 Task: Create Issue Issue0000000299 in Backlog  in Scrum Project Project0000000060 in Jira. Create Issue Issue0000000300 in Backlog  in Scrum Project Project0000000060 in Jira. Change IN PROGRESS as Status of Issue Issue0000000292 in Backlog  in Scrum Project Project0000000059 in Jira. Change IN PROGRESS as Status of Issue Issue0000000294 in Backlog  in Scrum Project Project0000000059 in Jira. Change IN PROGRESS as Status of Issue Issue0000000296 in Backlog  in Scrum Project Project0000000060 in Jira
Action: Mouse moved to (100, 236)
Screenshot: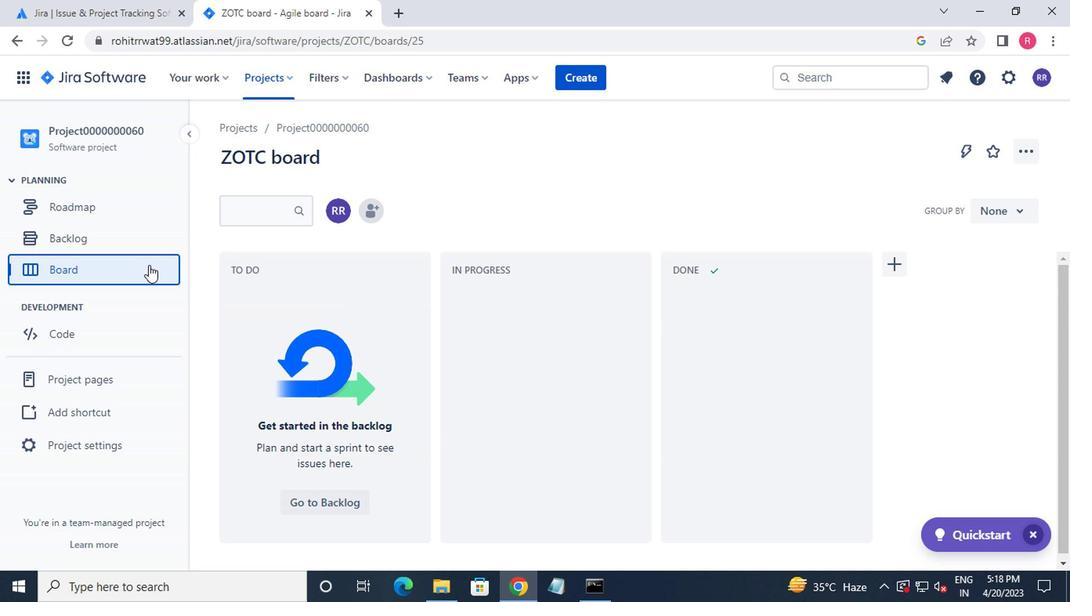 
Action: Mouse pressed left at (100, 236)
Screenshot: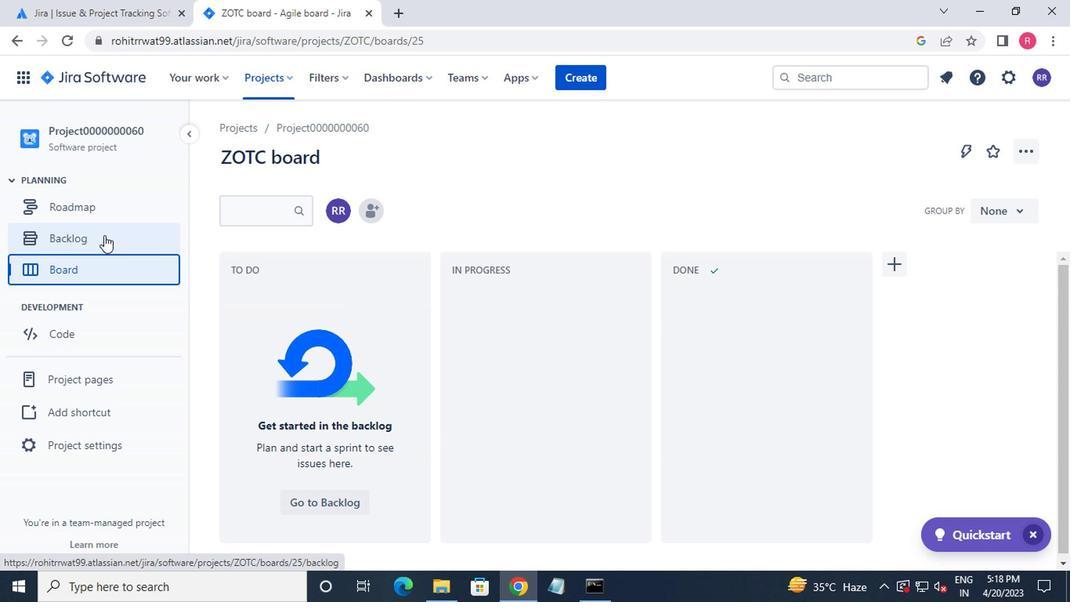 
Action: Mouse moved to (361, 403)
Screenshot: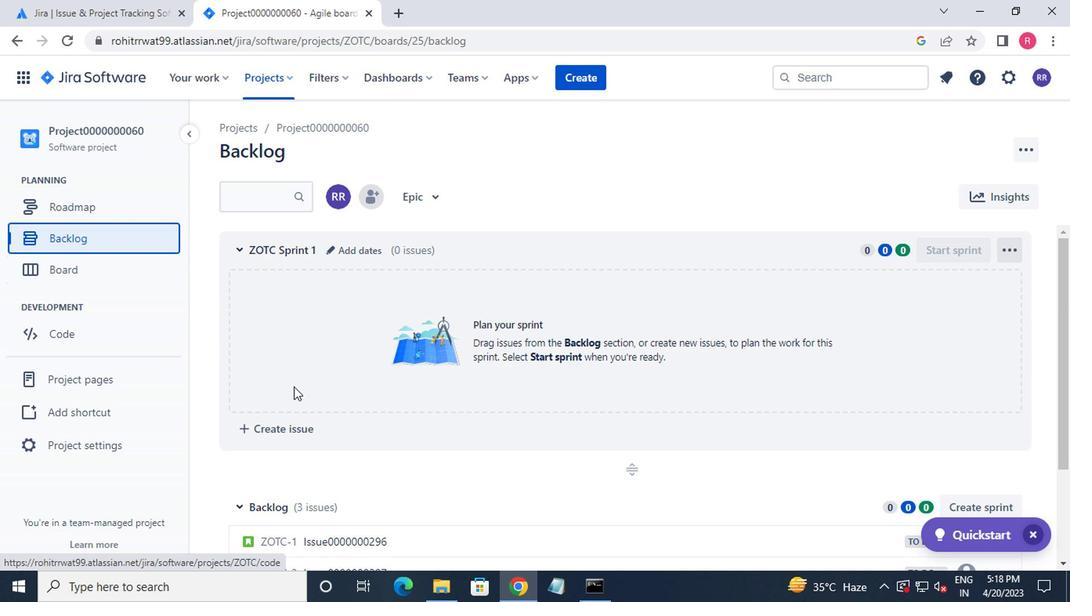 
Action: Mouse scrolled (361, 402) with delta (0, -1)
Screenshot: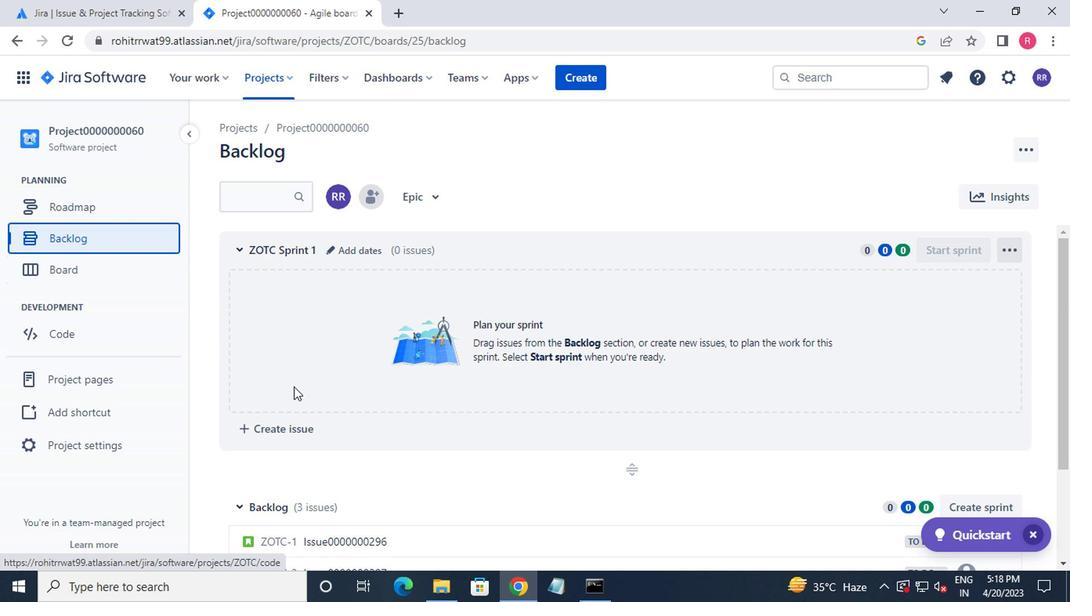 
Action: Mouse scrolled (361, 402) with delta (0, -1)
Screenshot: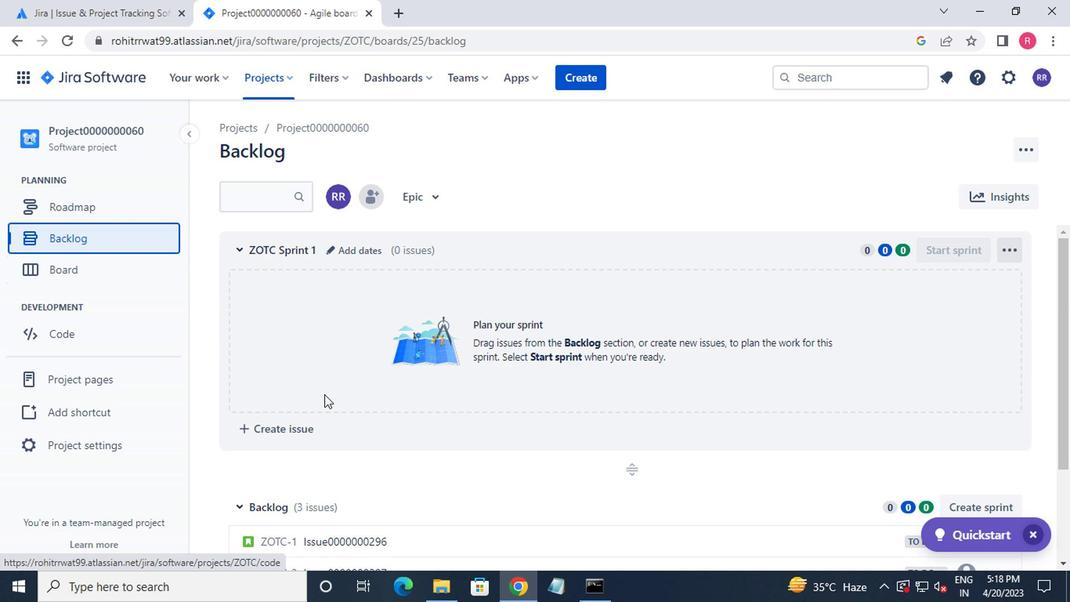 
Action: Mouse scrolled (361, 402) with delta (0, -1)
Screenshot: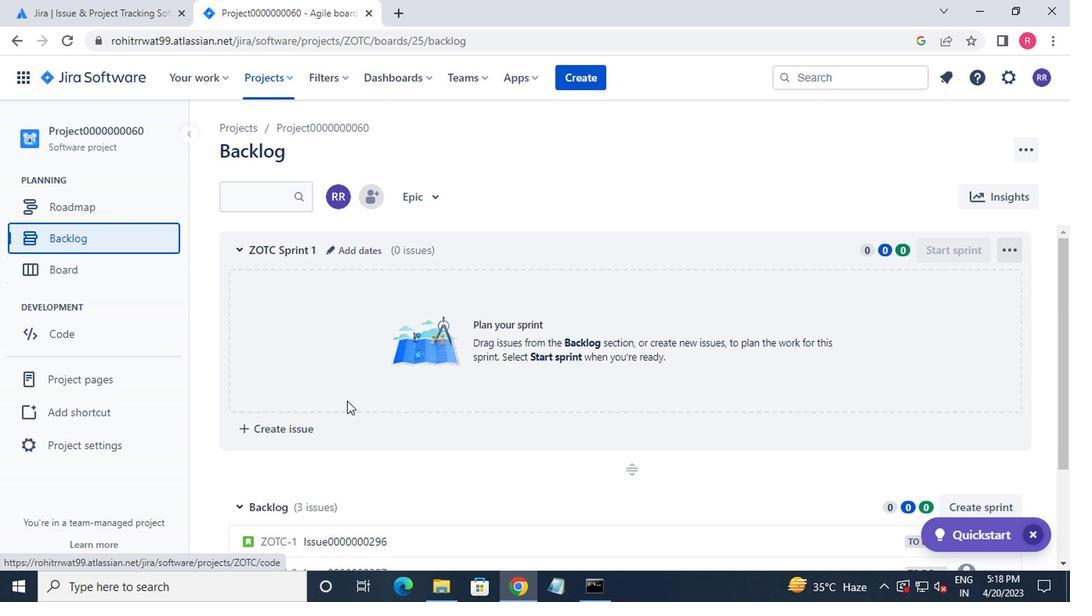 
Action: Mouse moved to (362, 403)
Screenshot: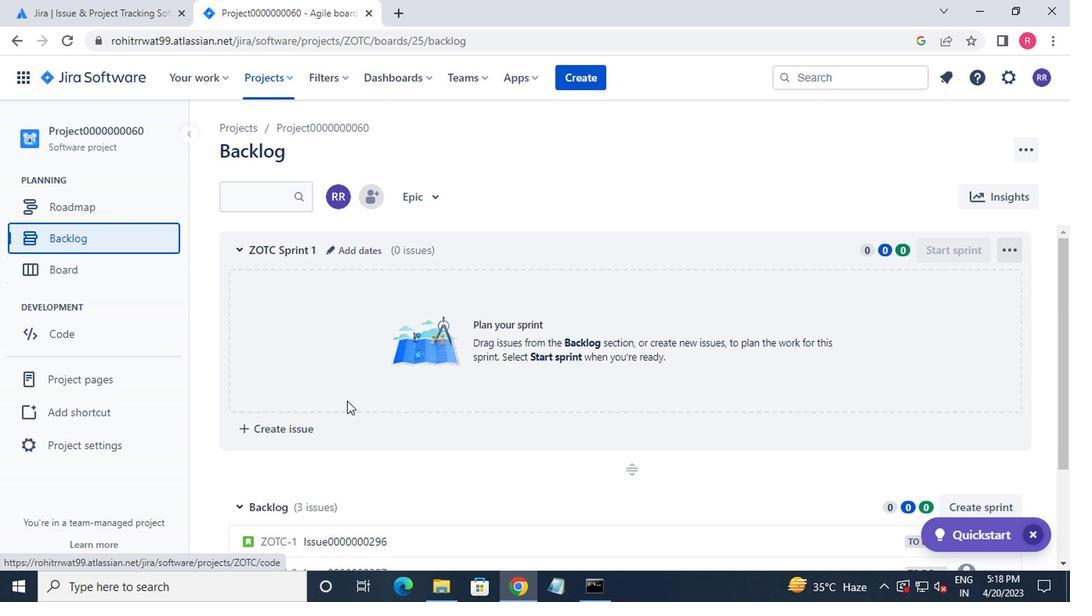 
Action: Mouse scrolled (362, 402) with delta (0, -1)
Screenshot: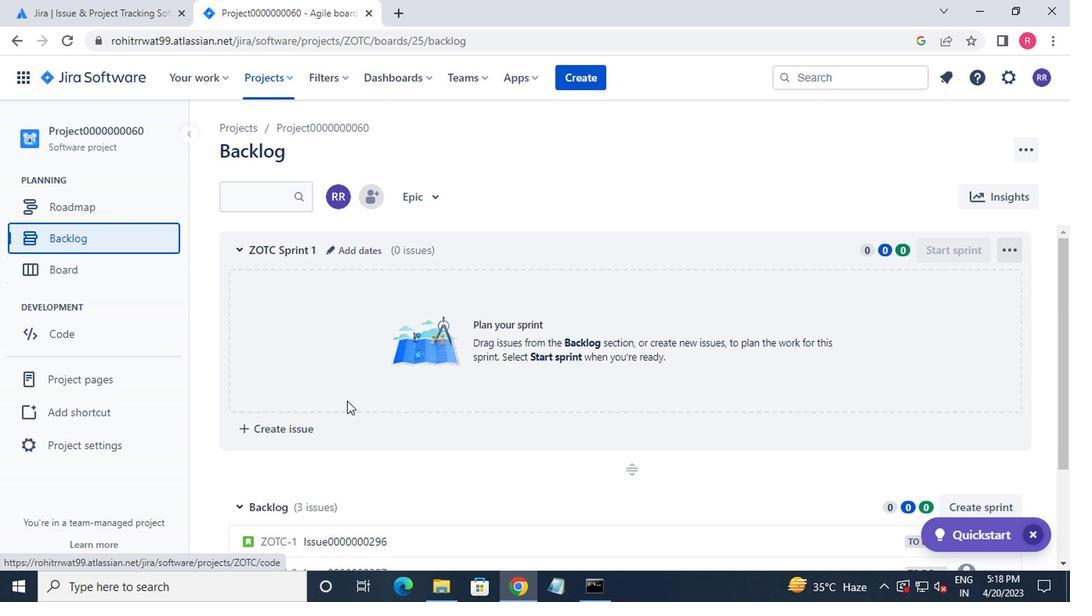 
Action: Mouse moved to (364, 403)
Screenshot: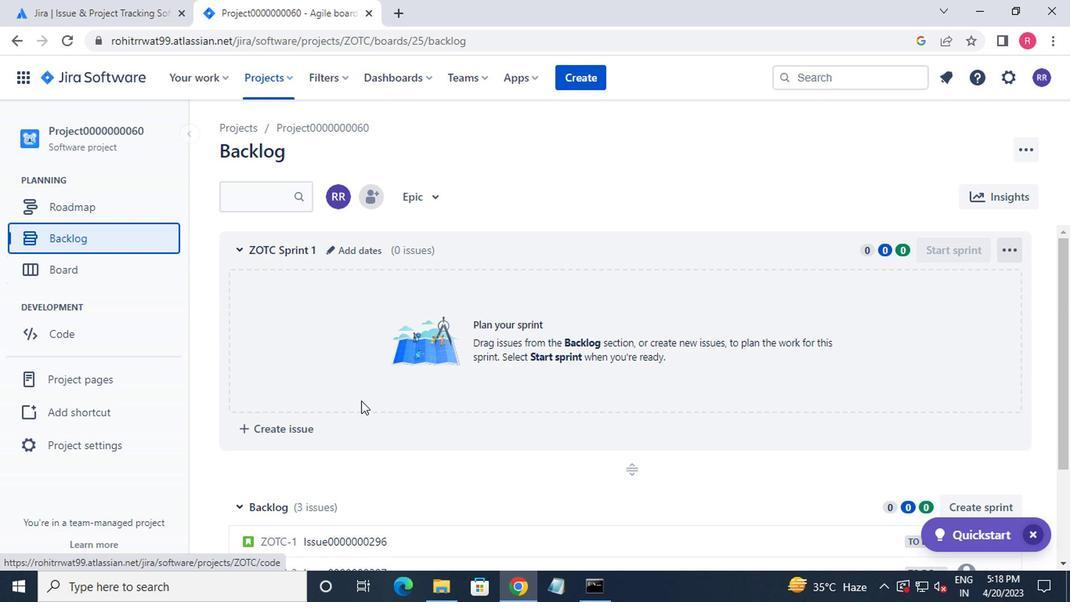 
Action: Mouse scrolled (364, 402) with delta (0, -1)
Screenshot: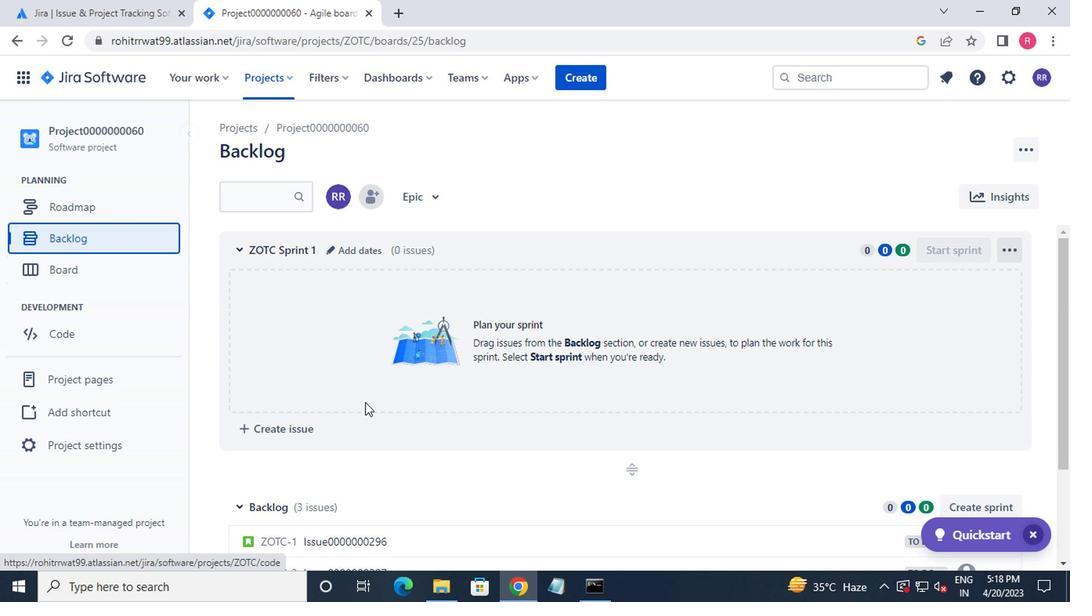 
Action: Mouse moved to (313, 497)
Screenshot: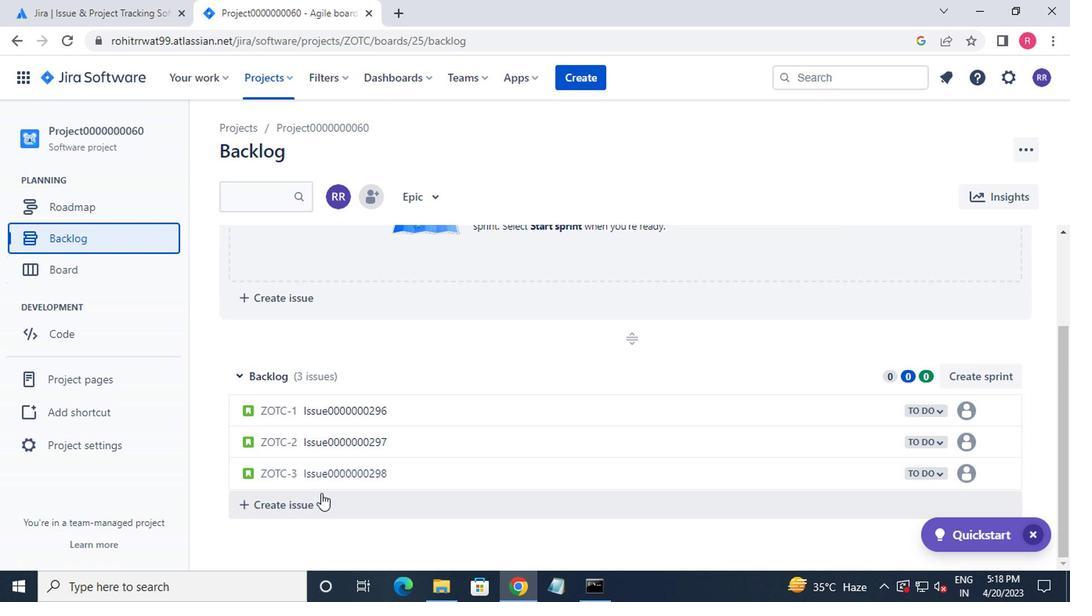 
Action: Mouse pressed left at (313, 497)
Screenshot: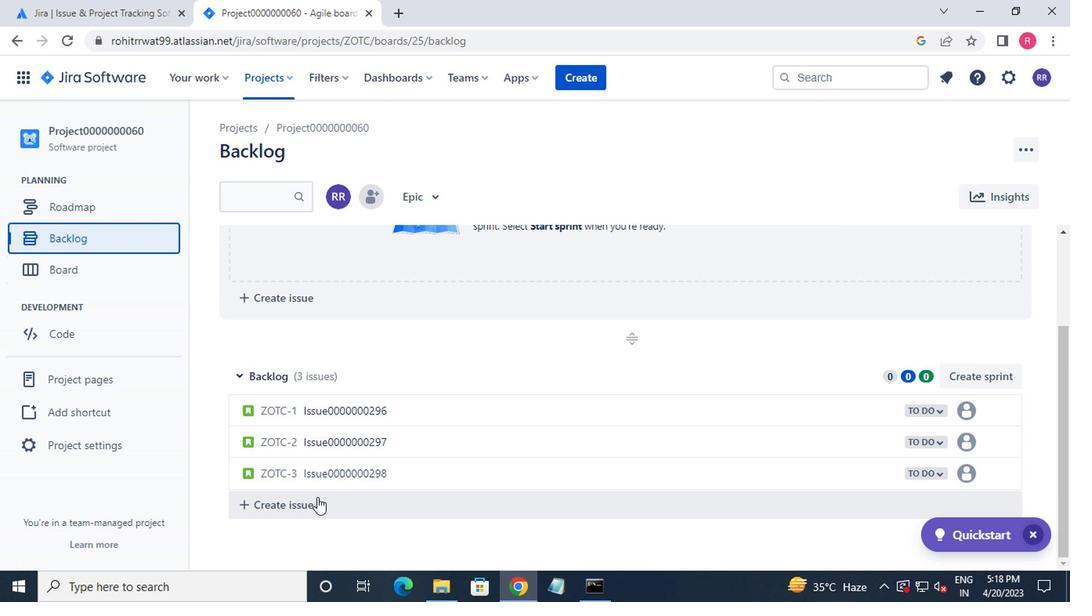 
Action: Key pressed <Key.shift_r>Issue0000000299<Key.enter><Key.shift_r>Issue0000000300<Key.enter>
Screenshot: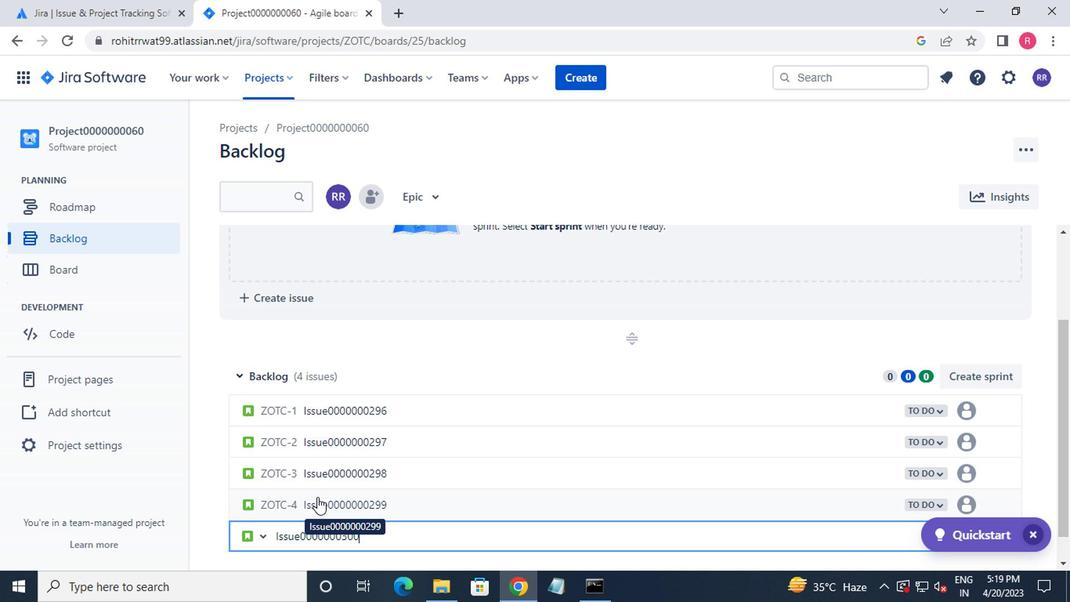
Action: Mouse moved to (277, 74)
Screenshot: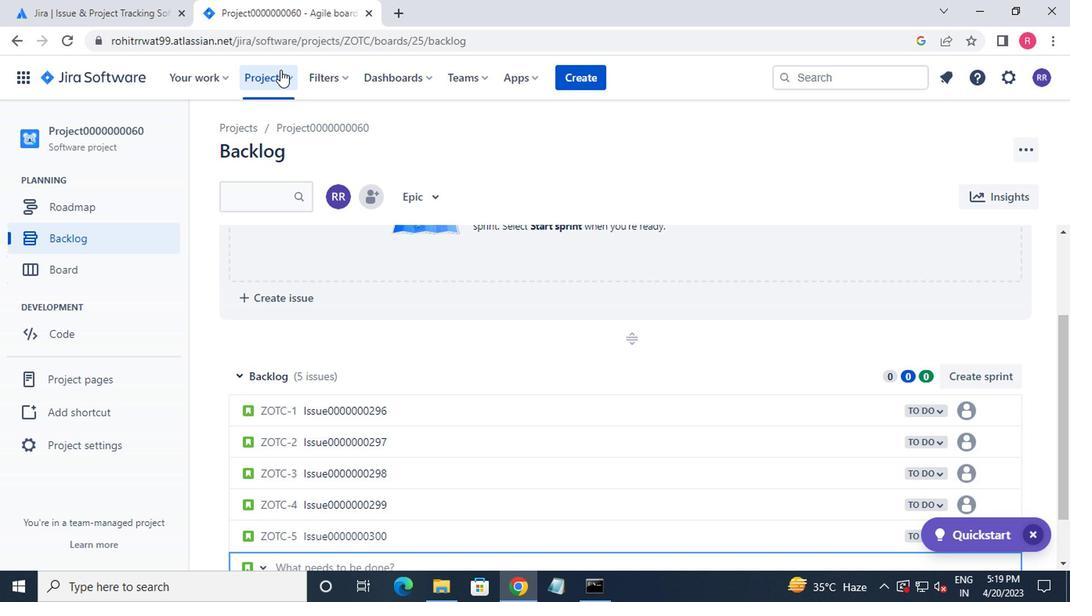 
Action: Mouse pressed left at (277, 74)
Screenshot: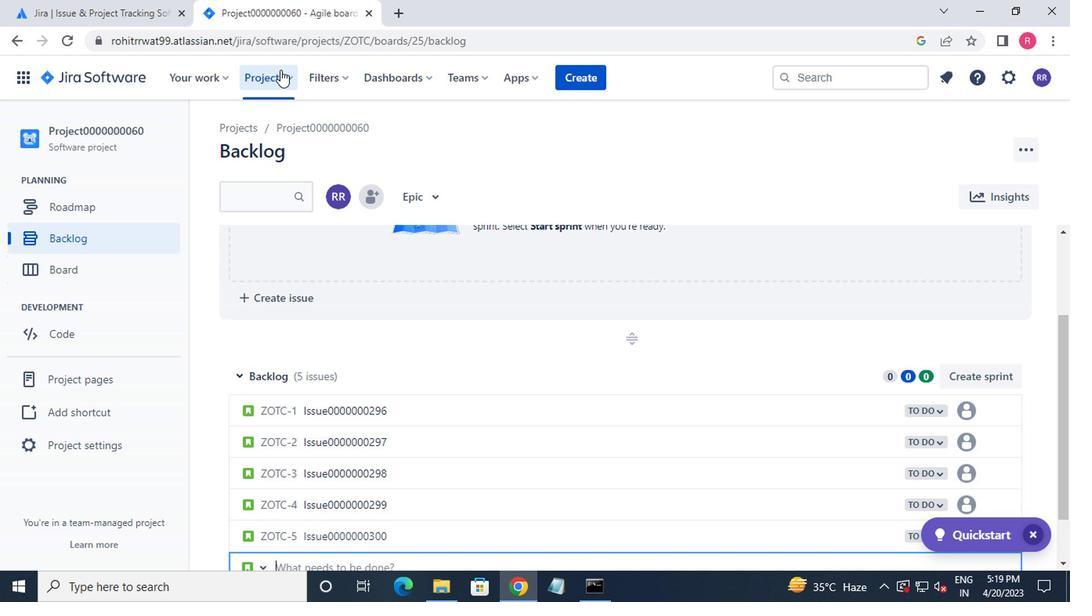 
Action: Mouse moved to (323, 180)
Screenshot: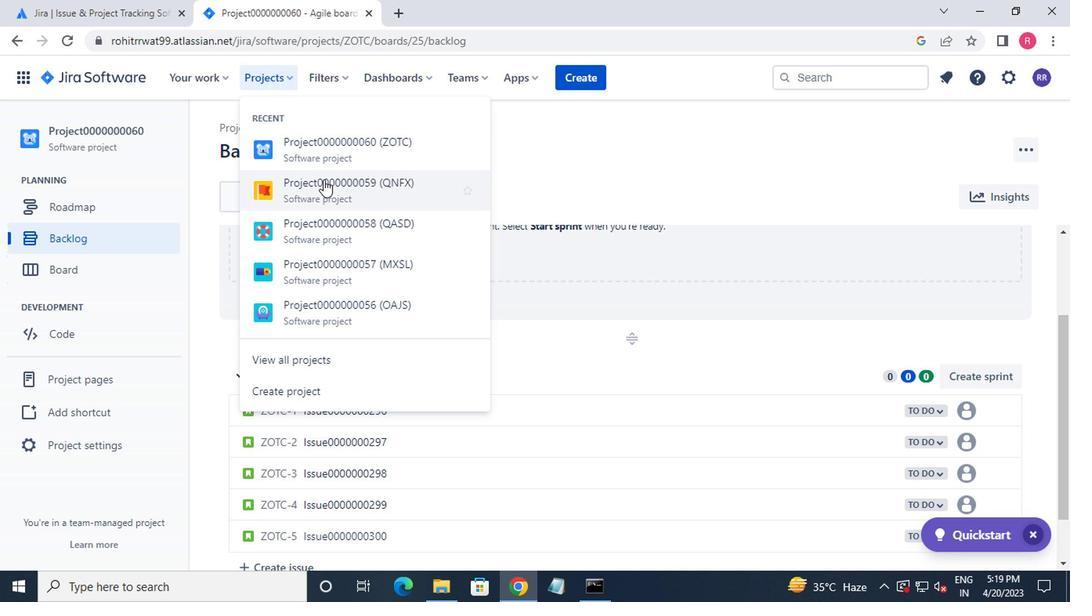 
Action: Mouse pressed left at (323, 180)
Screenshot: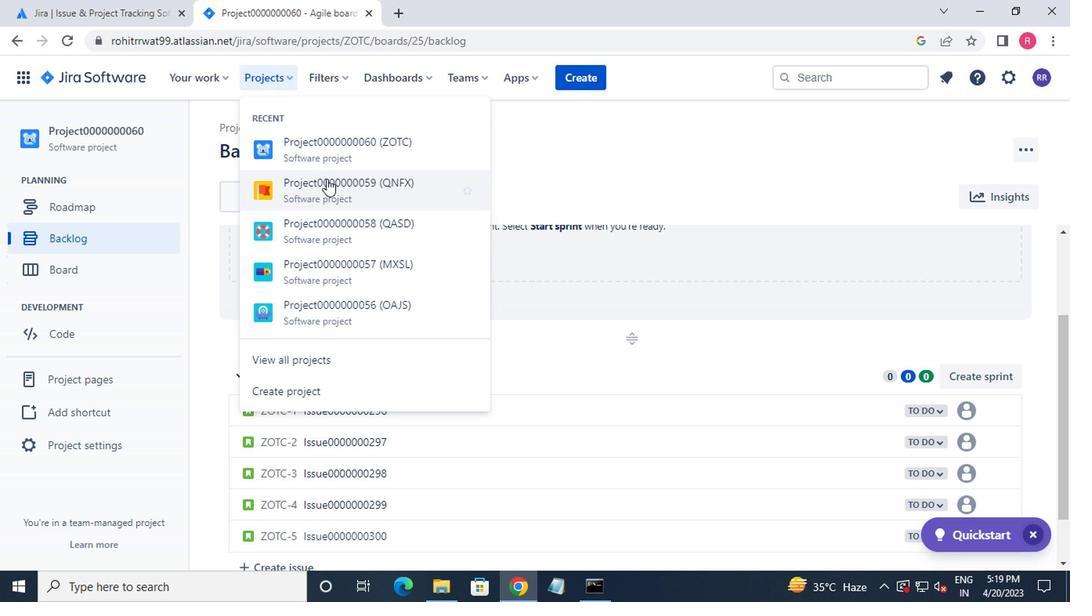 
Action: Mouse moved to (114, 238)
Screenshot: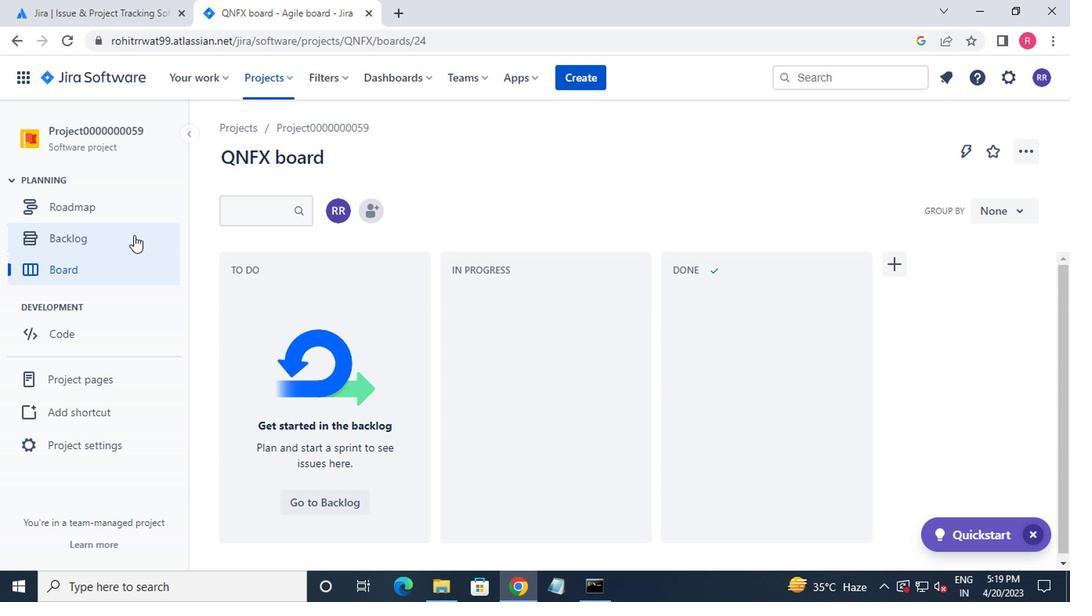 
Action: Mouse pressed left at (114, 238)
Screenshot: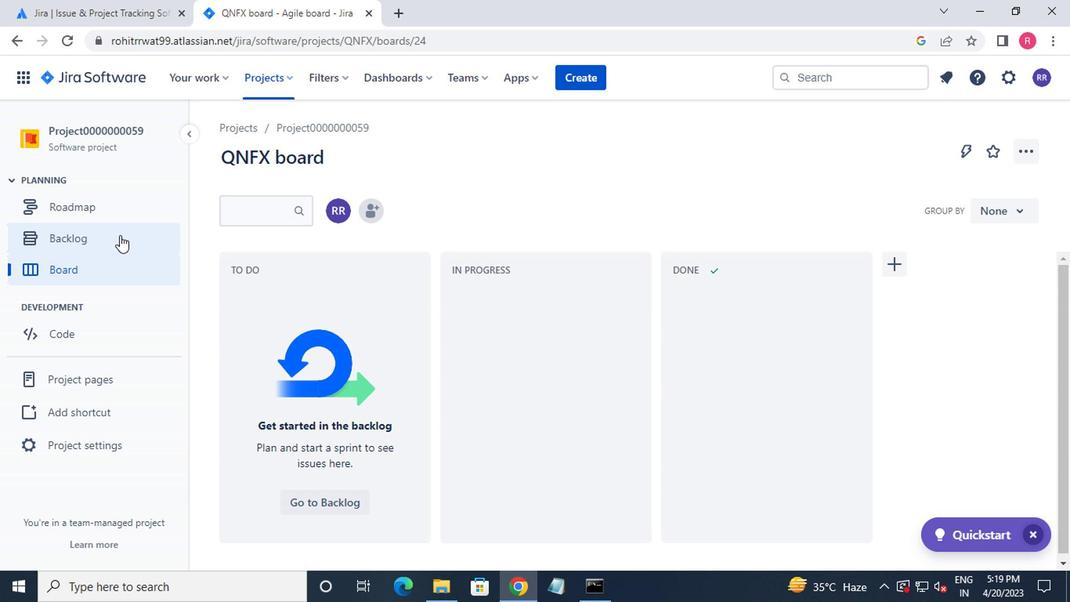 
Action: Mouse moved to (404, 324)
Screenshot: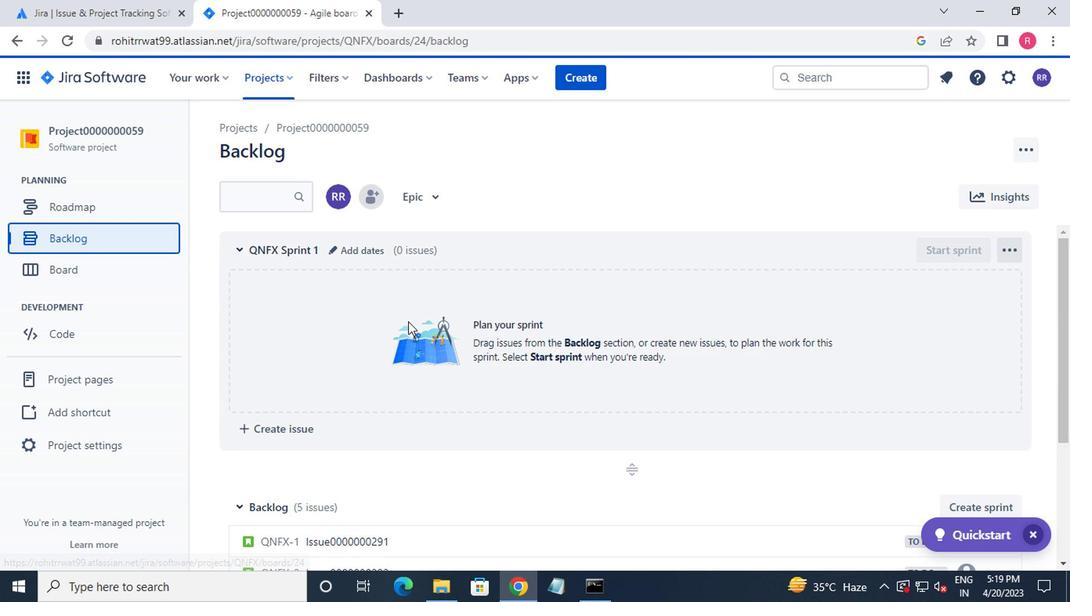 
Action: Mouse scrolled (404, 323) with delta (0, 0)
Screenshot: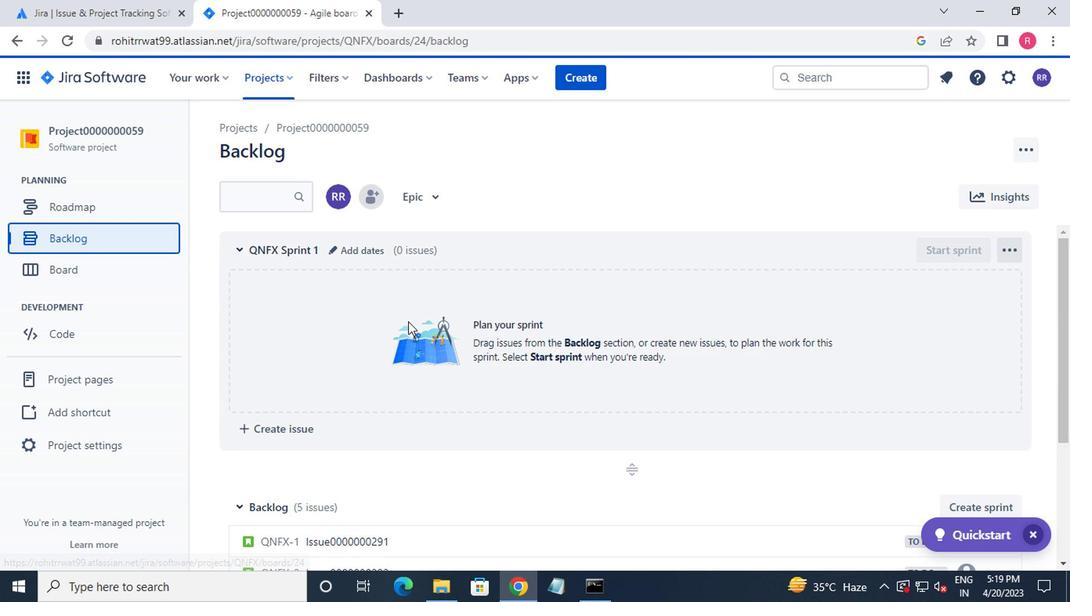 
Action: Mouse moved to (405, 325)
Screenshot: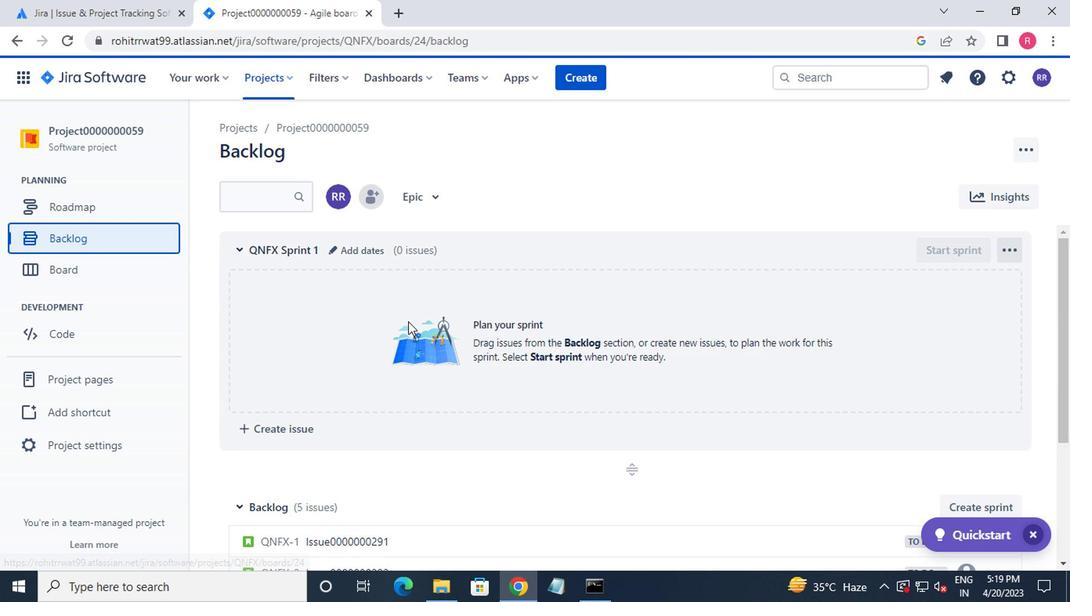 
Action: Mouse scrolled (405, 324) with delta (0, -1)
Screenshot: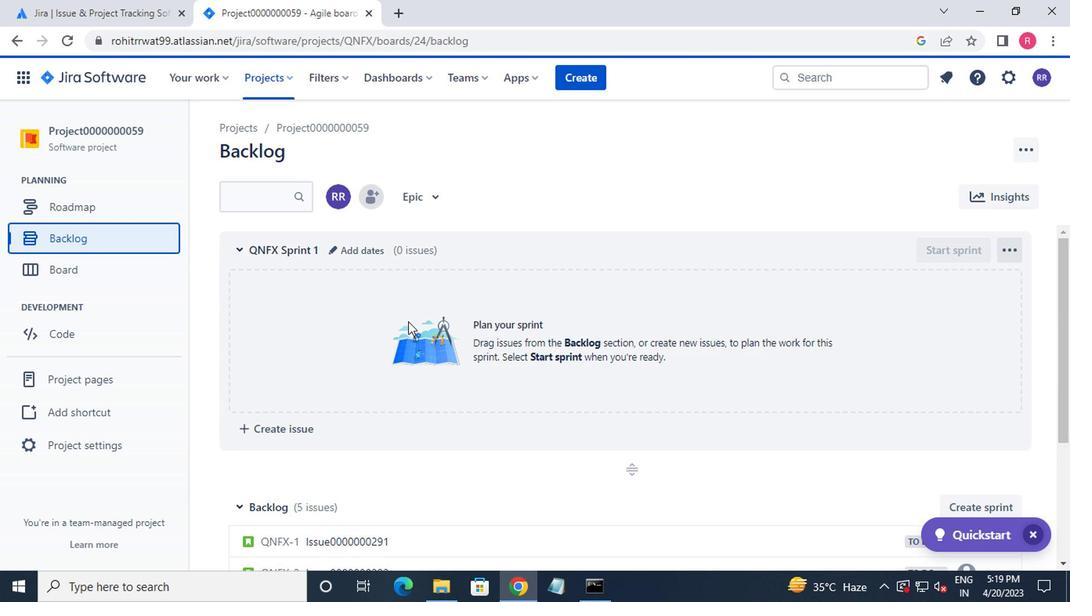 
Action: Mouse scrolled (405, 324) with delta (0, -1)
Screenshot: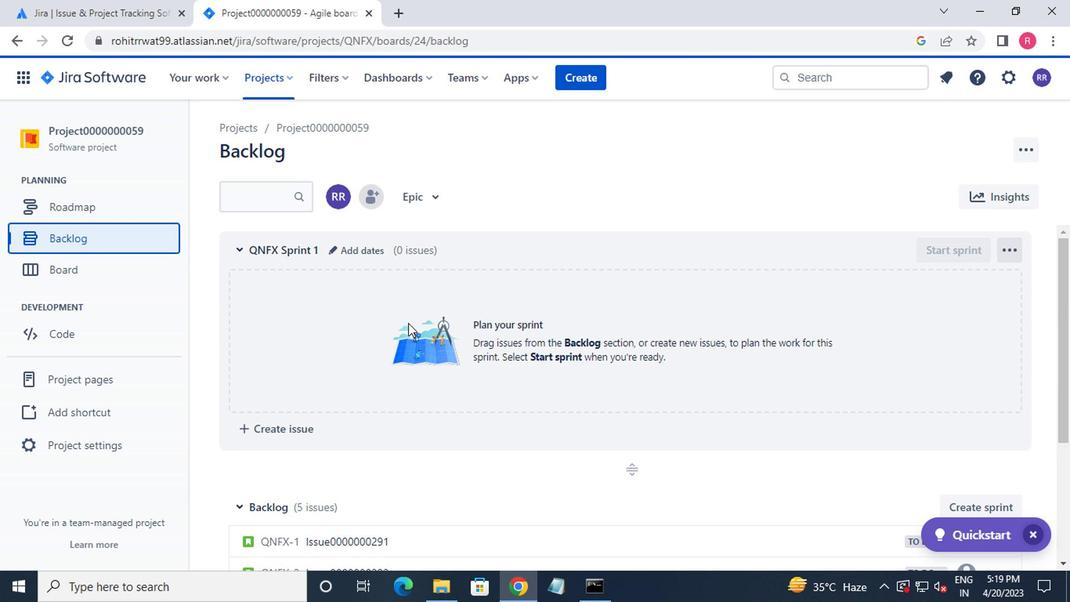 
Action: Mouse moved to (406, 326)
Screenshot: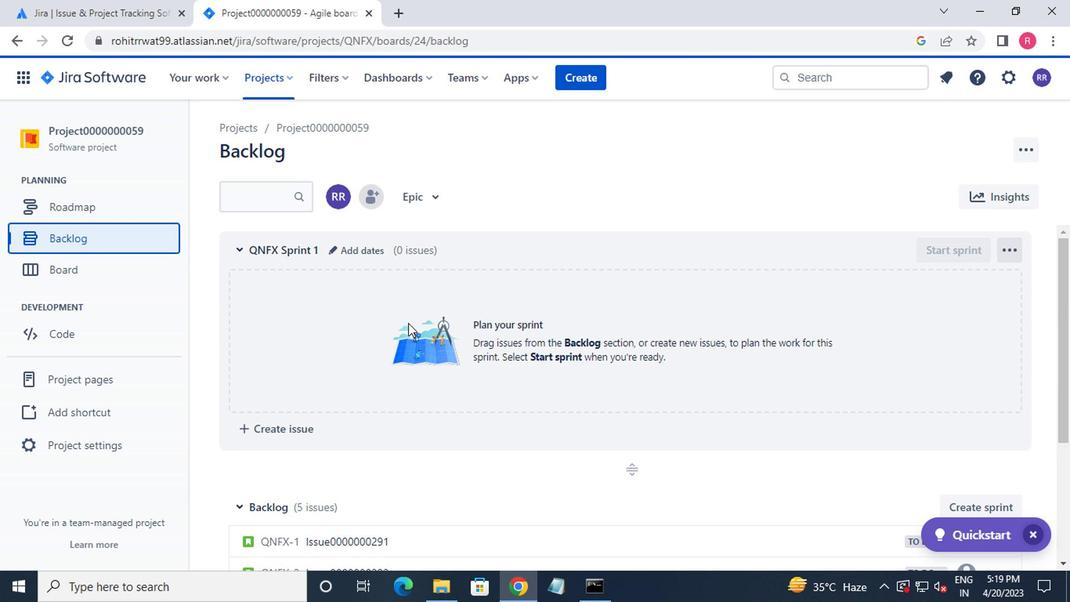 
Action: Mouse scrolled (406, 325) with delta (0, -1)
Screenshot: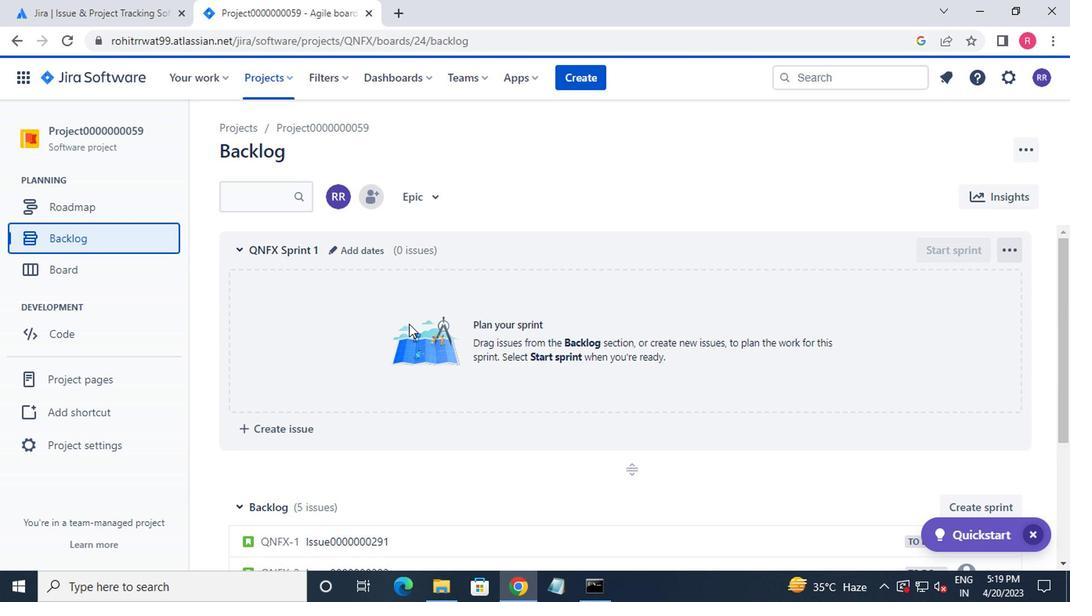 
Action: Mouse moved to (922, 383)
Screenshot: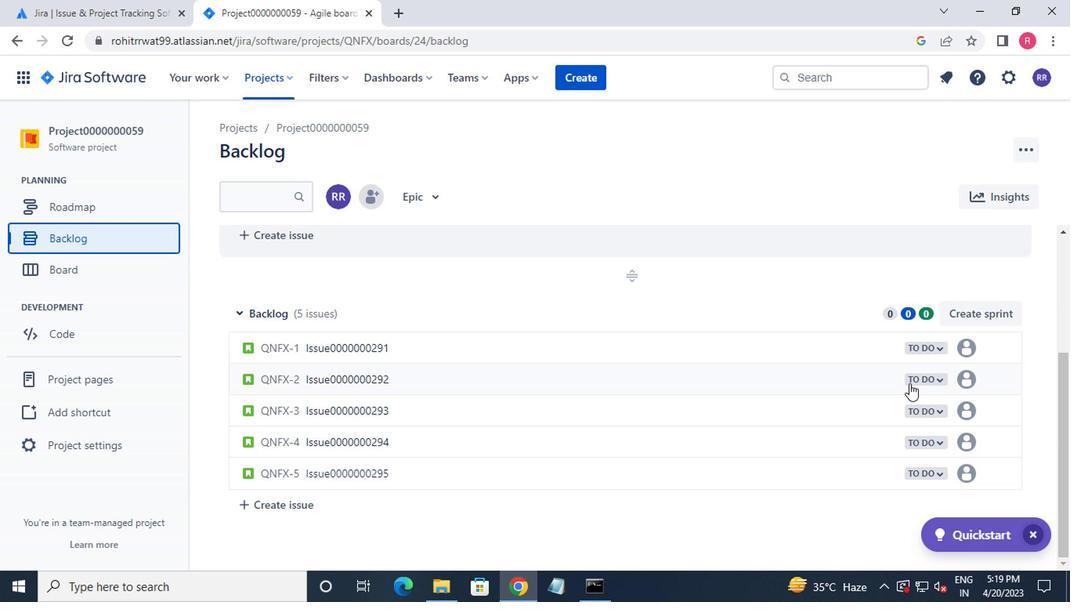 
Action: Mouse pressed left at (922, 383)
Screenshot: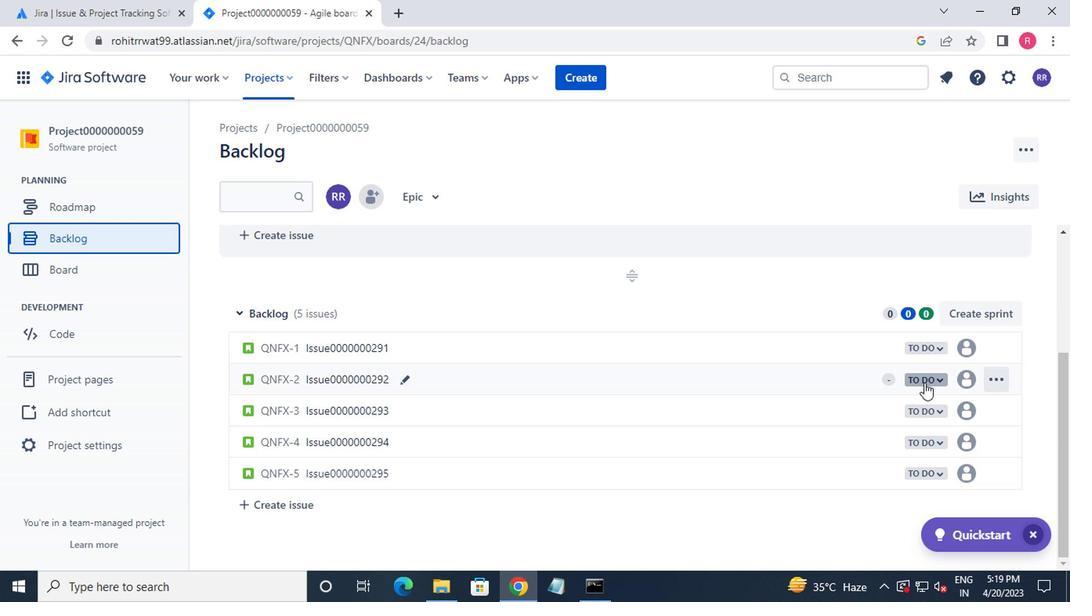 
Action: Mouse moved to (891, 413)
Screenshot: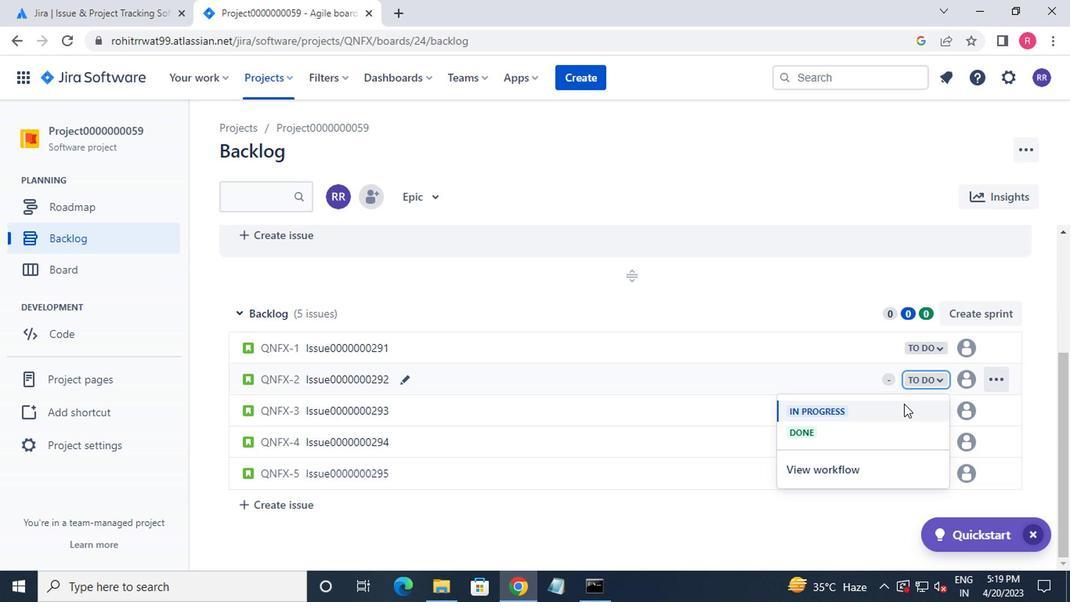 
Action: Mouse pressed left at (891, 413)
Screenshot: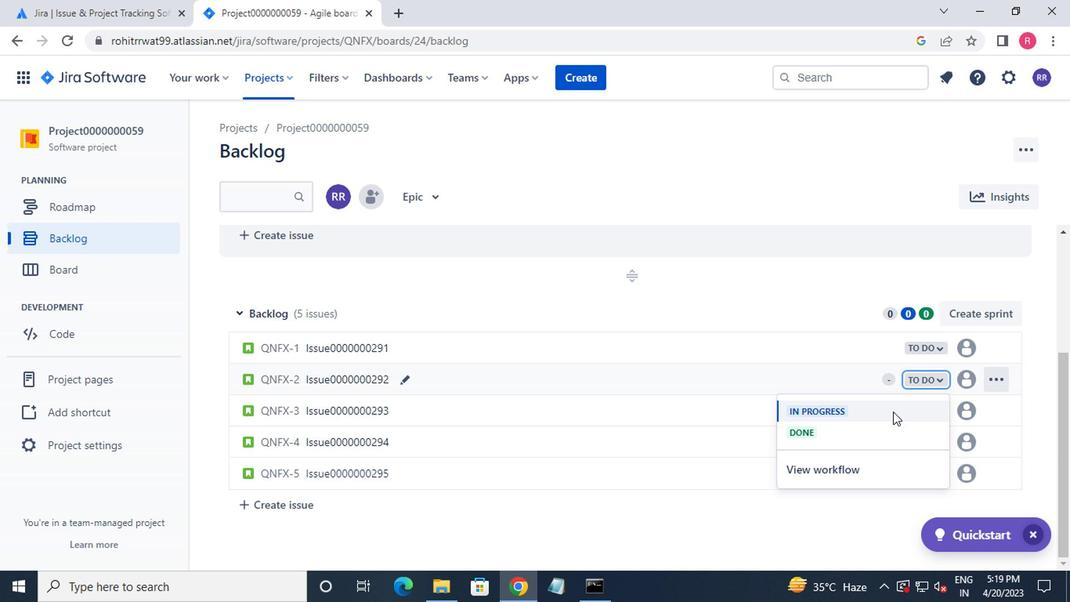 
Action: Mouse moved to (926, 442)
Screenshot: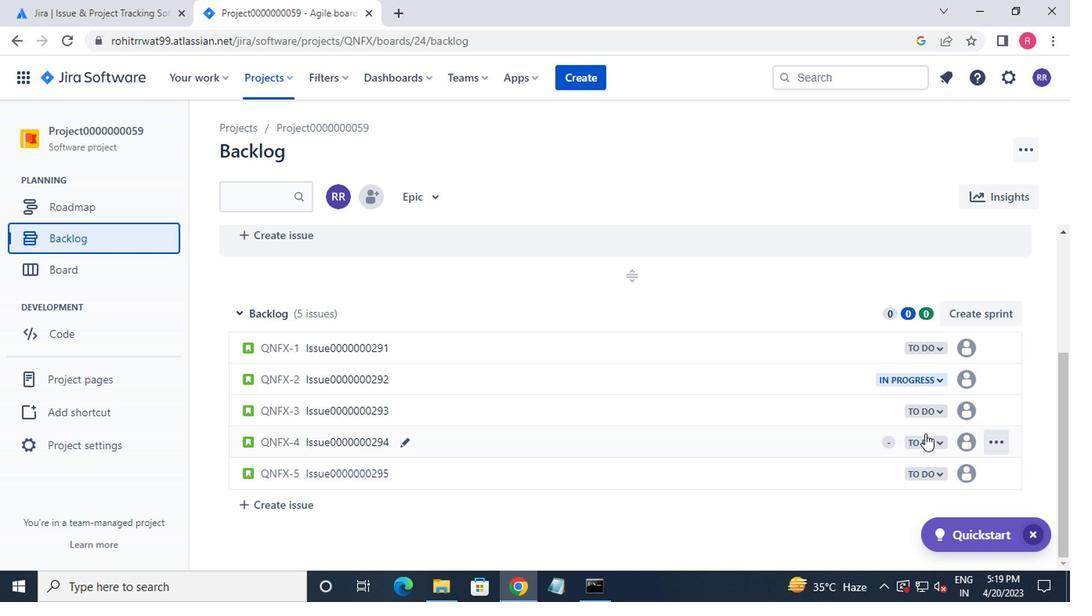 
Action: Mouse pressed left at (926, 442)
Screenshot: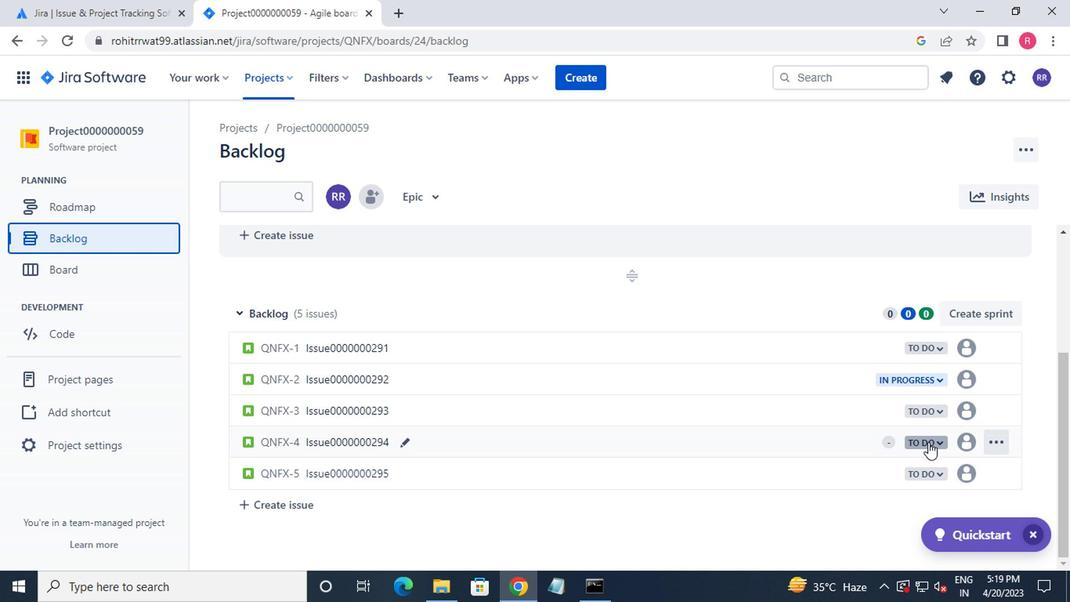 
Action: Mouse moved to (883, 467)
Screenshot: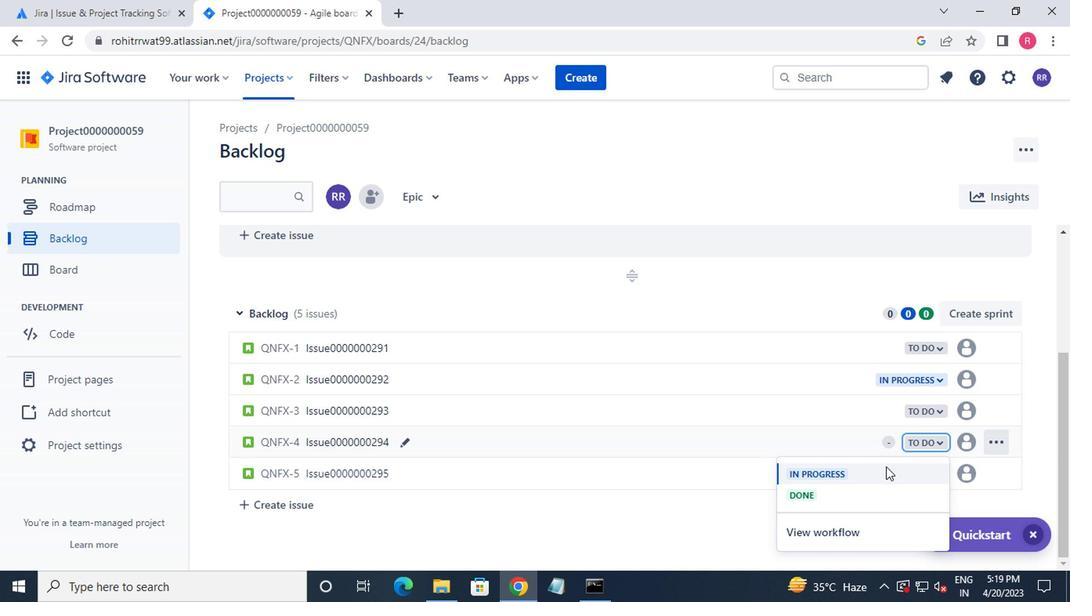 
Action: Mouse pressed left at (883, 467)
Screenshot: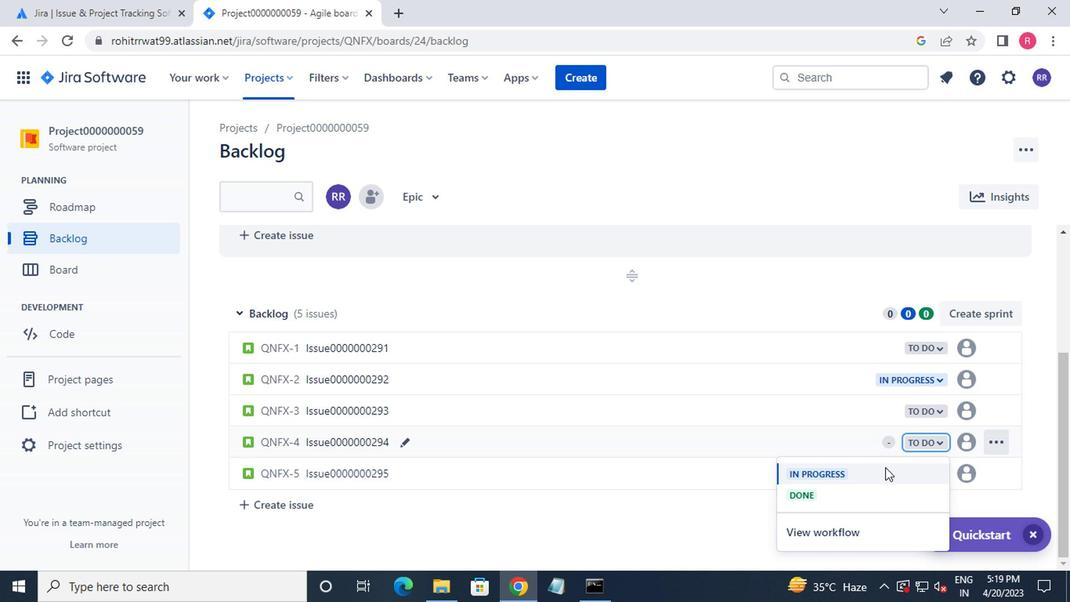 
Action: Mouse moved to (284, 81)
Screenshot: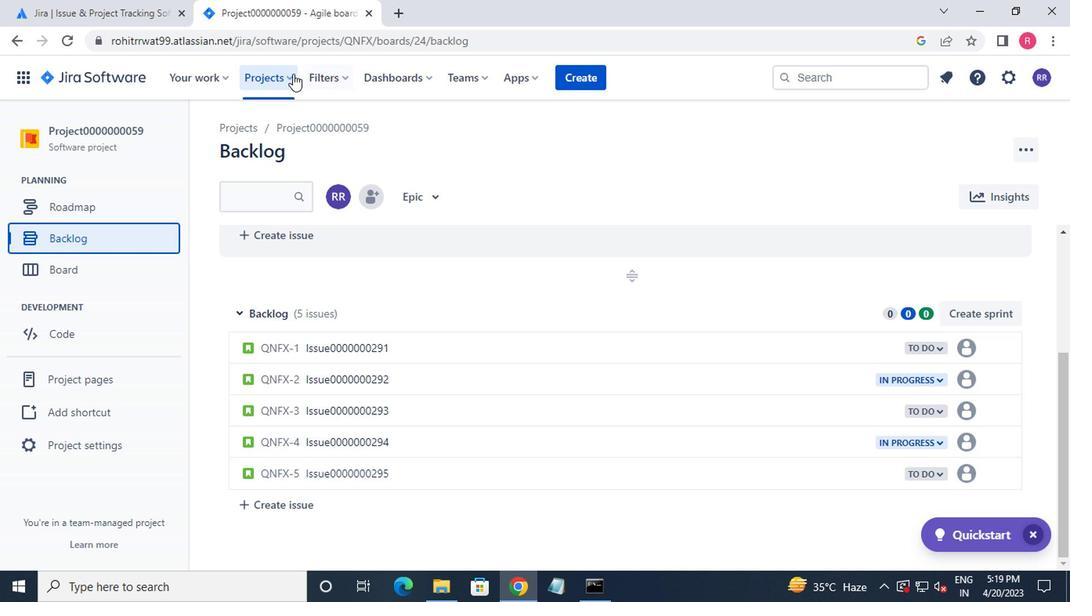 
Action: Mouse pressed left at (284, 81)
Screenshot: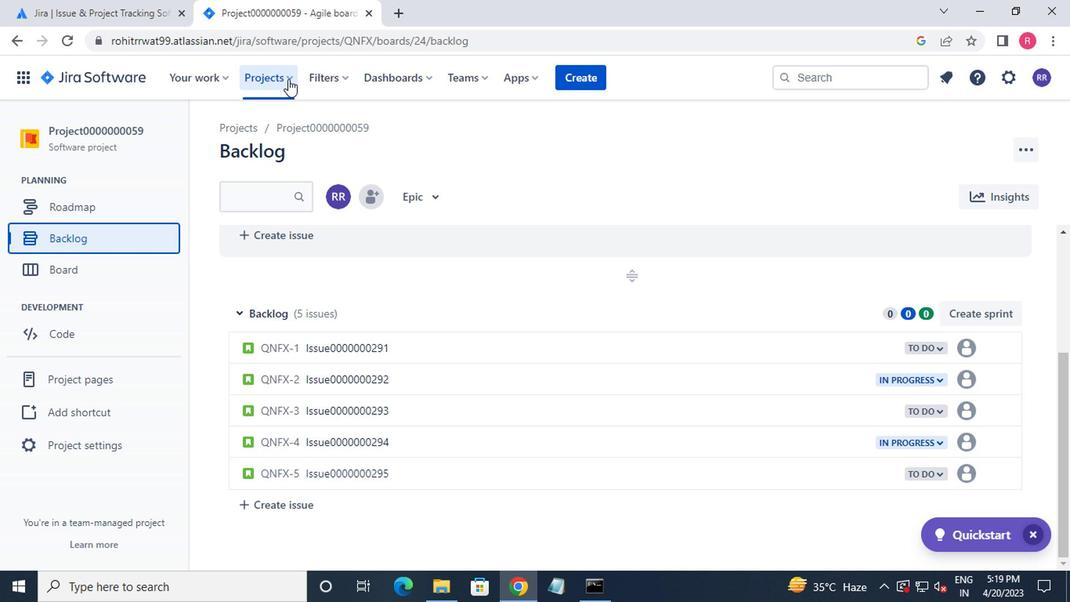 
Action: Mouse moved to (354, 190)
Screenshot: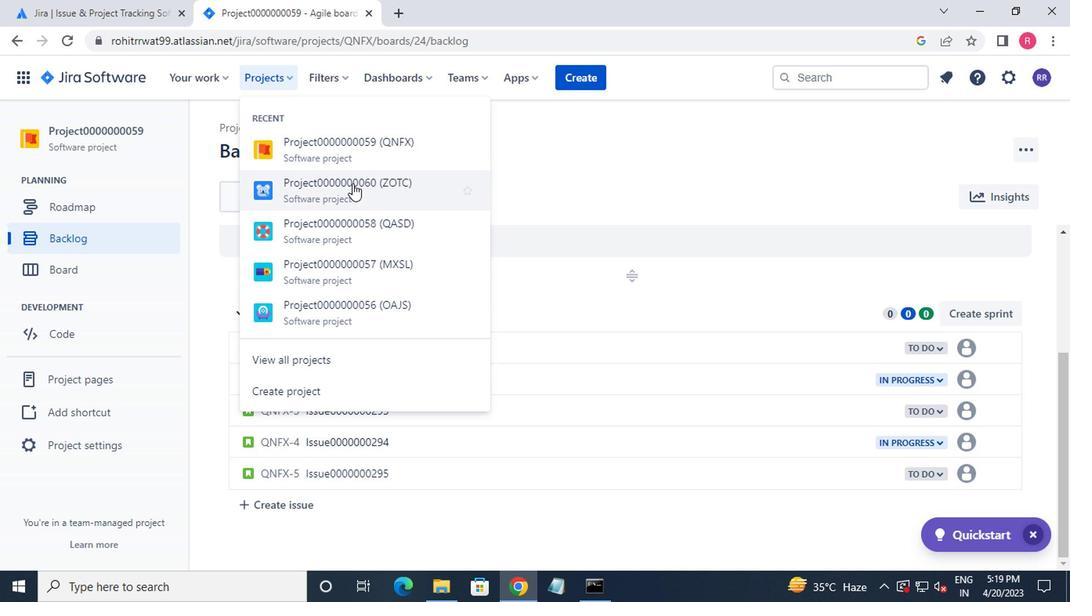 
Action: Mouse pressed left at (354, 190)
Screenshot: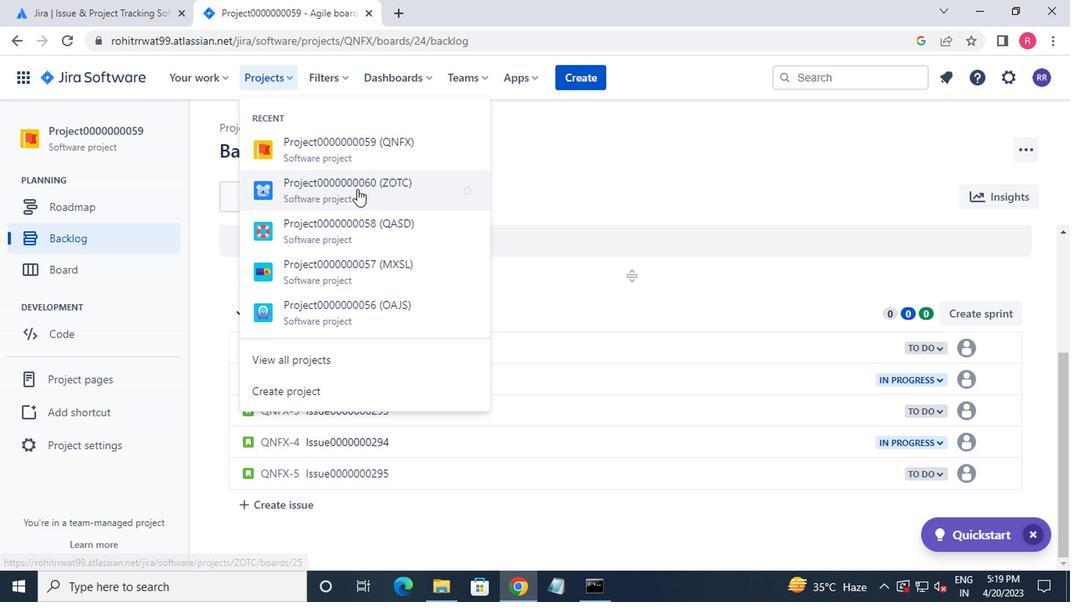 
Action: Mouse moved to (144, 231)
Screenshot: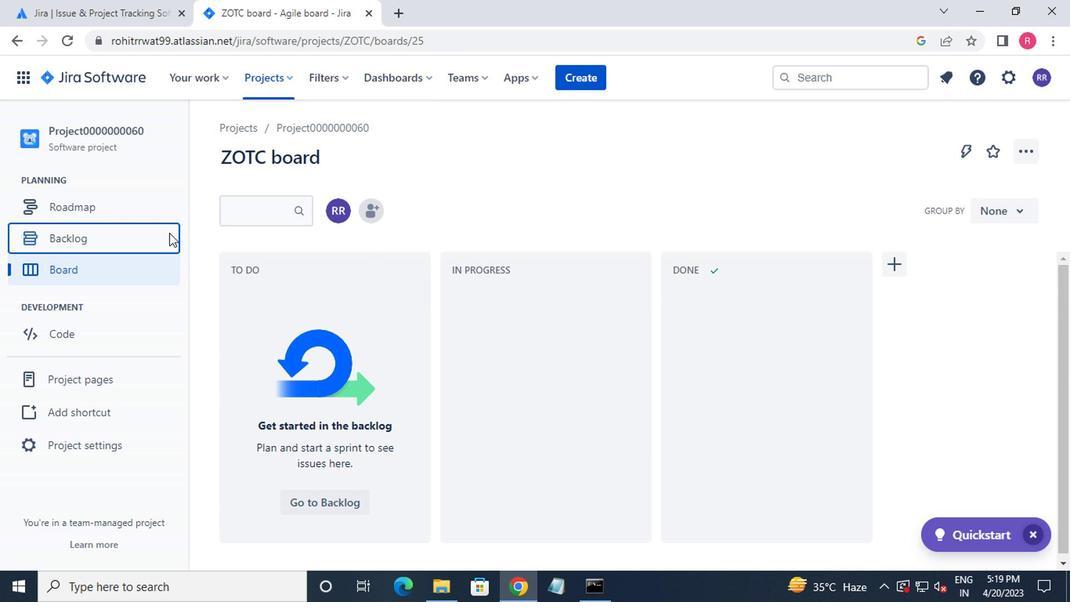 
Action: Mouse pressed left at (144, 231)
Screenshot: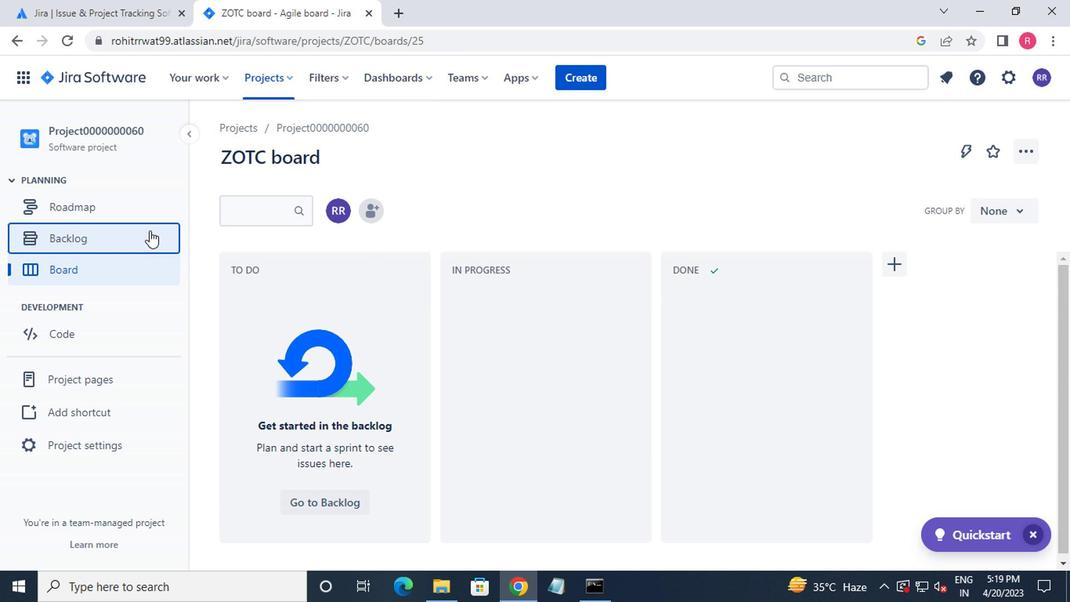 
Action: Mouse moved to (725, 382)
Screenshot: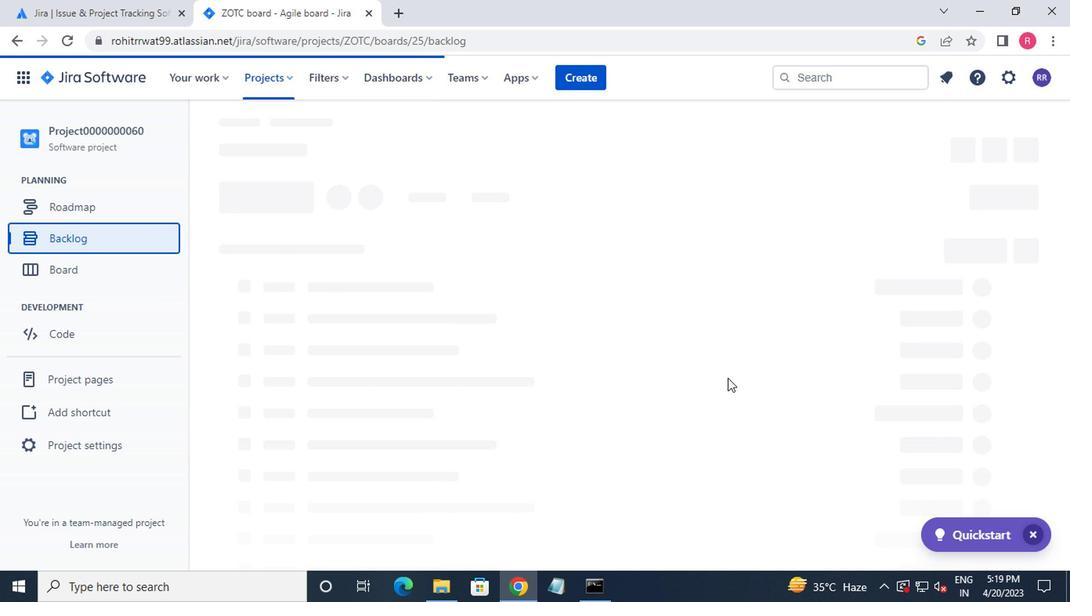 
Action: Mouse scrolled (725, 381) with delta (0, 0)
Screenshot: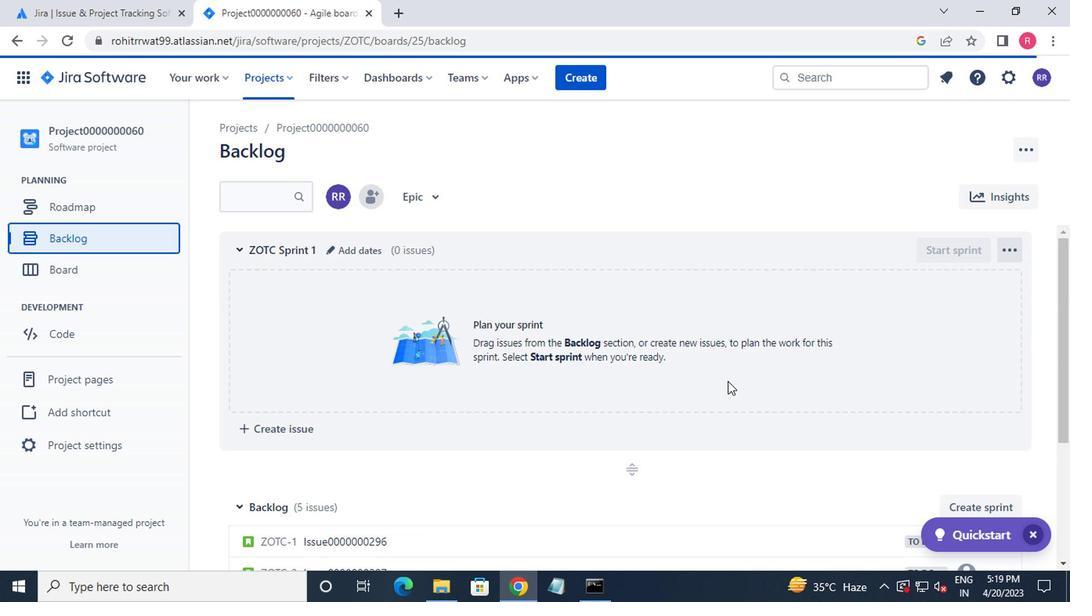 
Action: Mouse scrolled (725, 381) with delta (0, 0)
Screenshot: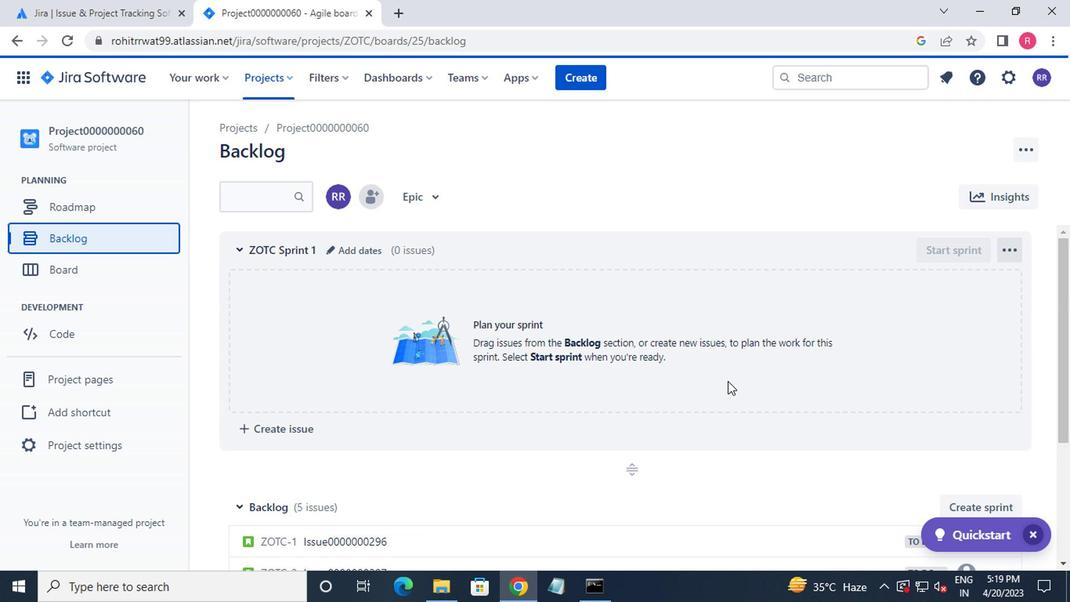 
Action: Mouse moved to (725, 382)
Screenshot: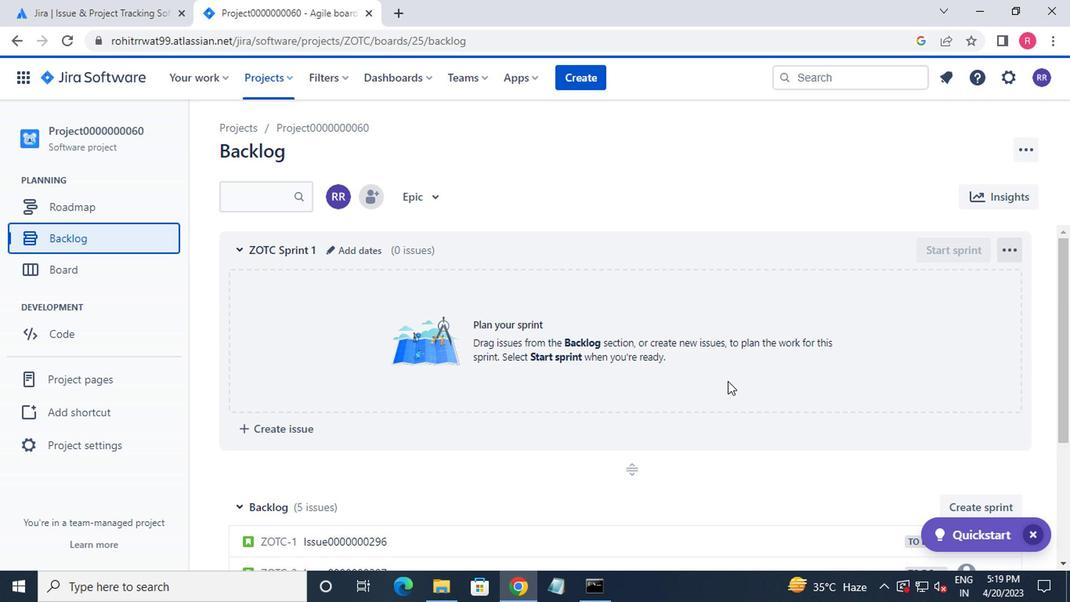 
Action: Mouse scrolled (725, 382) with delta (0, 0)
Screenshot: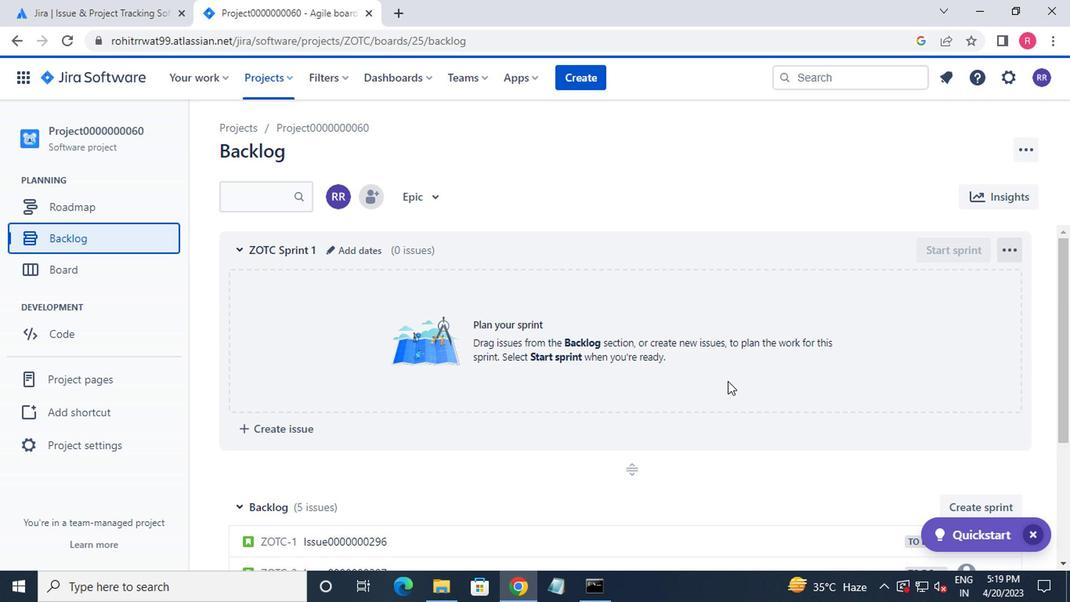 
Action: Mouse moved to (725, 384)
Screenshot: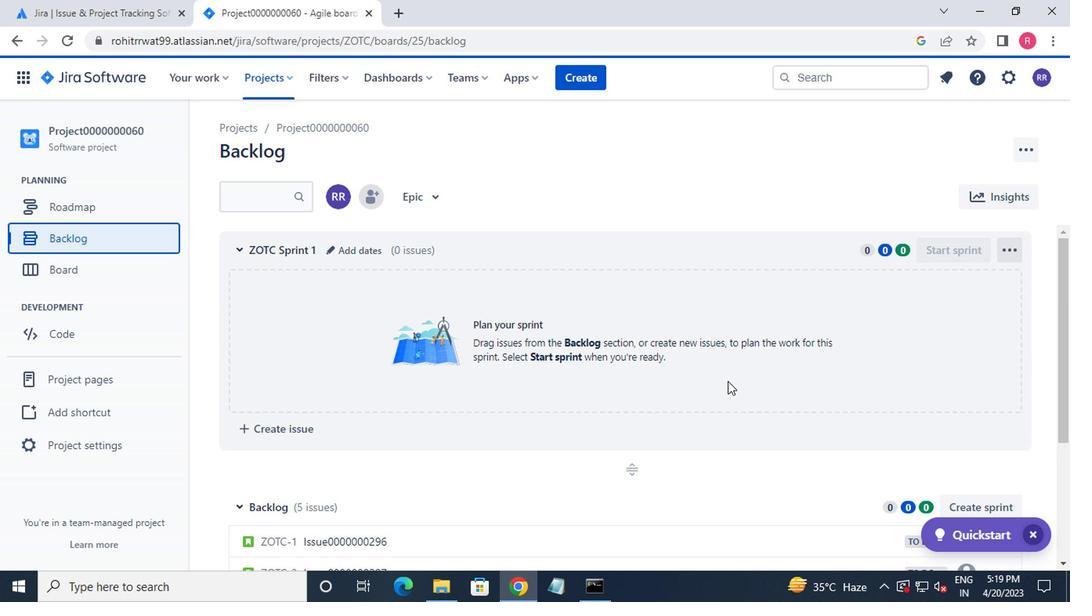 
Action: Mouse scrolled (725, 383) with delta (0, 0)
Screenshot: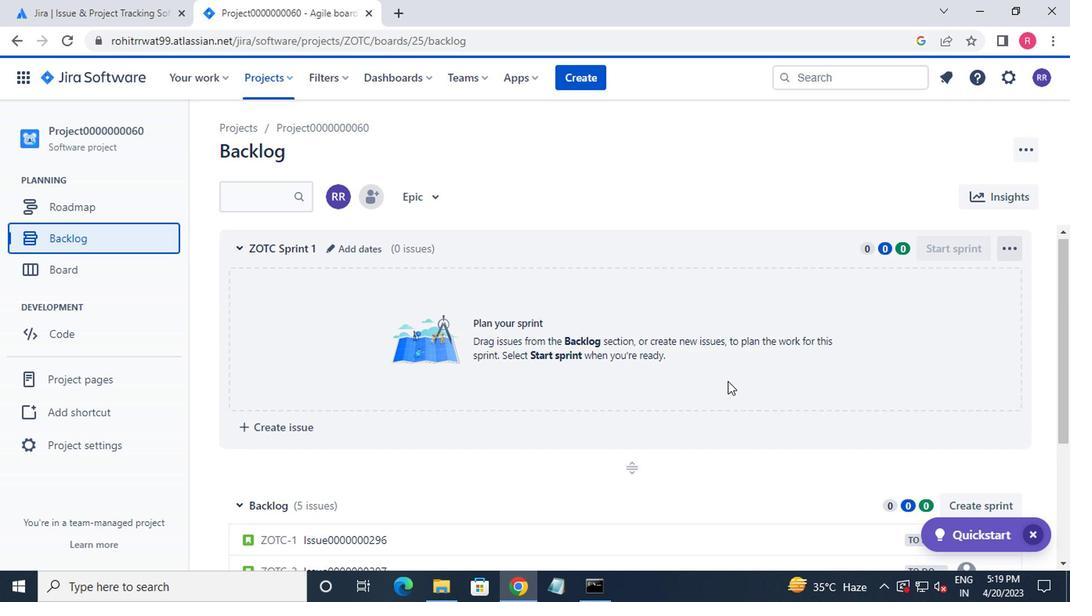 
Action: Mouse moved to (923, 354)
Screenshot: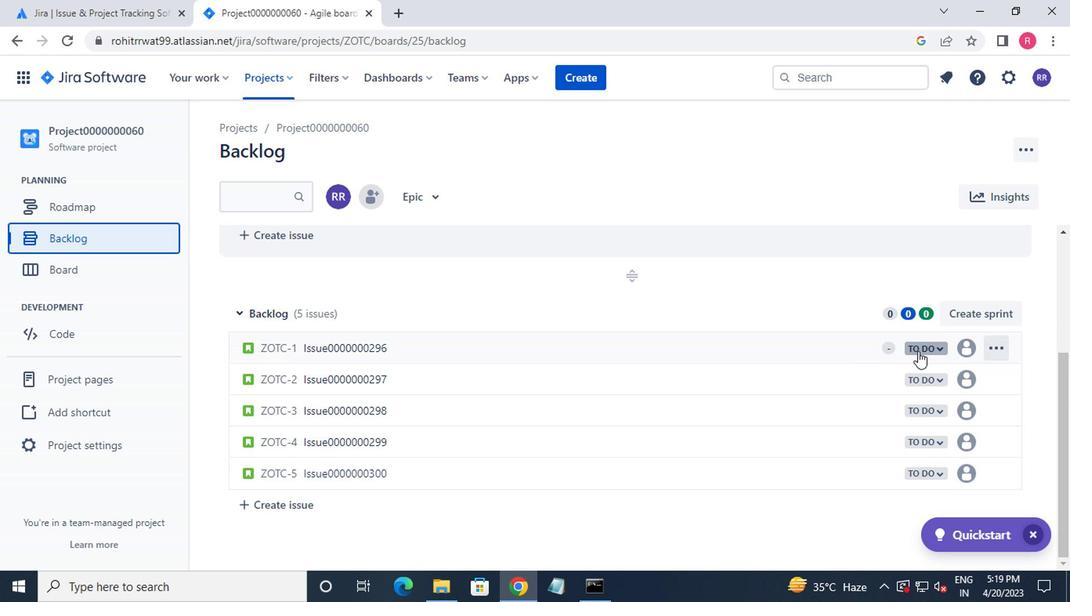 
Action: Mouse pressed left at (923, 354)
Screenshot: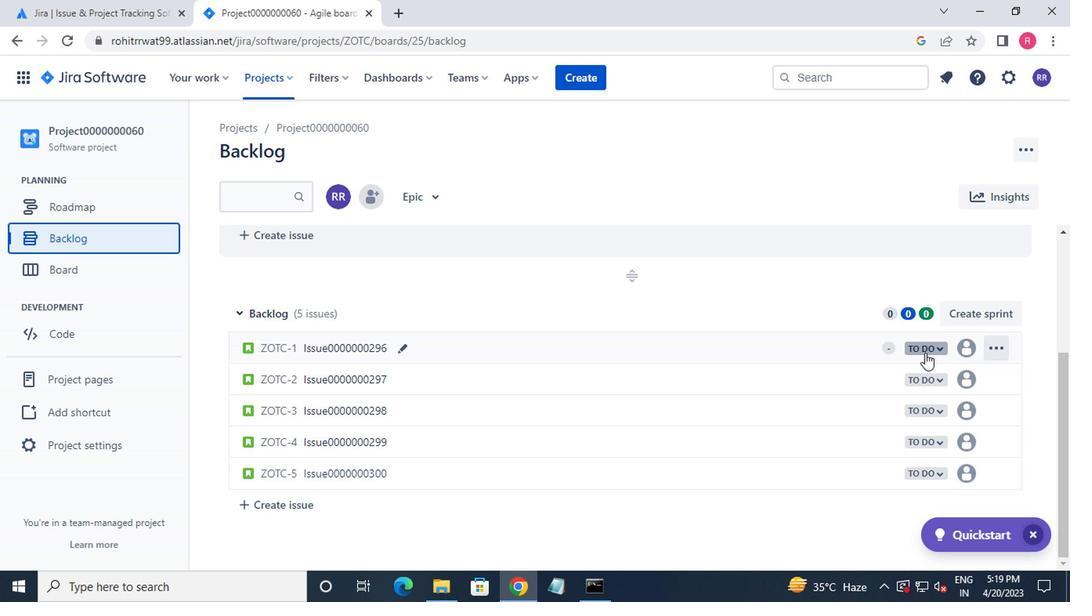 
Action: Mouse moved to (883, 379)
Screenshot: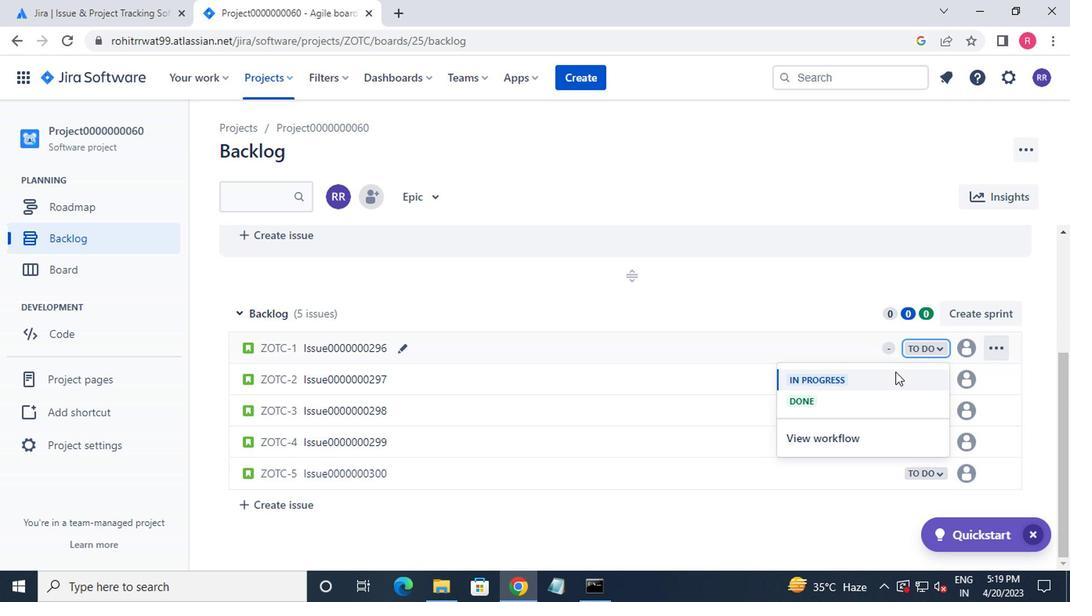 
Action: Mouse pressed left at (883, 379)
Screenshot: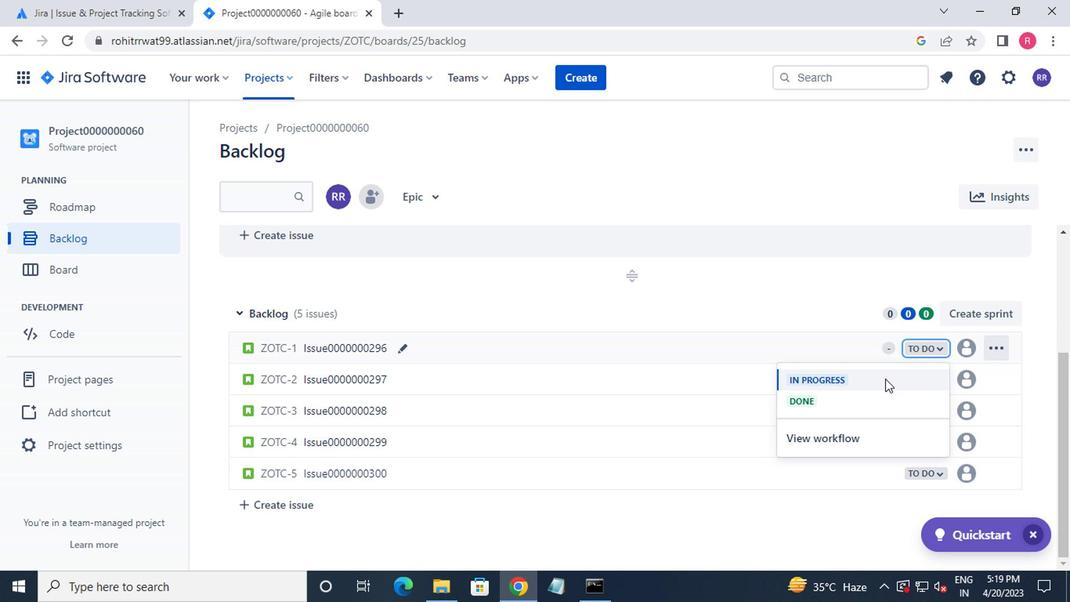 
